 Task: Add a signature Caleb Scott containing Have a fantastic day, Caleb Scott to email address softage.10@softage.net and add a folder Copyrights
Action: Mouse moved to (113, 107)
Screenshot: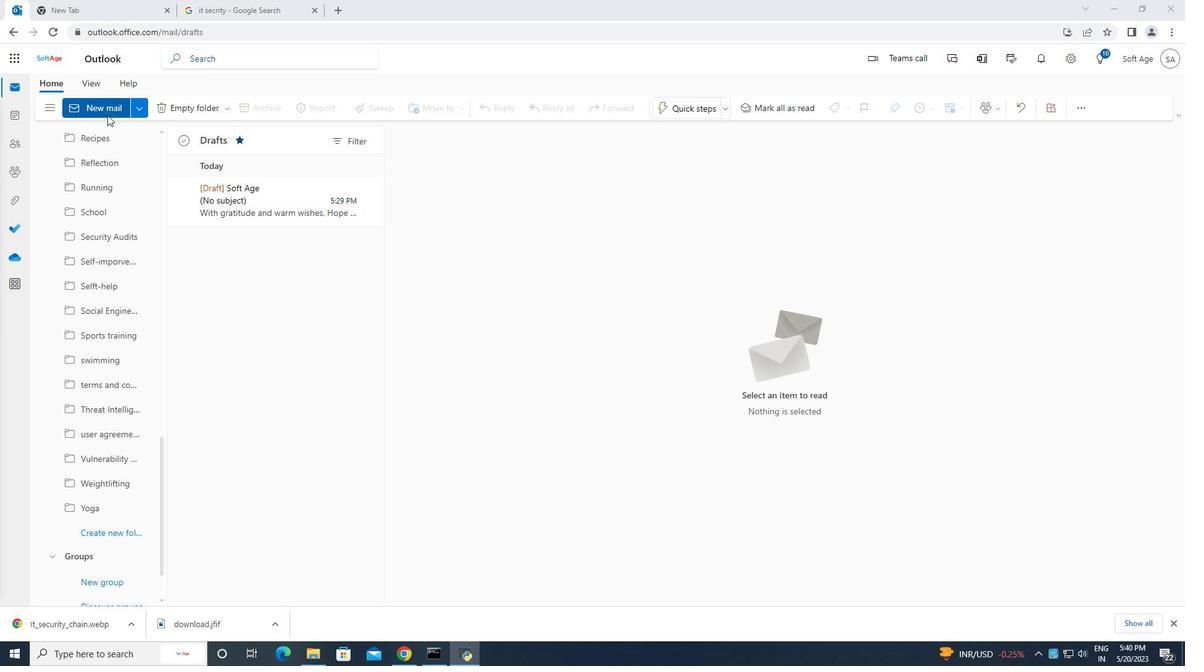 
Action: Mouse pressed left at (113, 107)
Screenshot: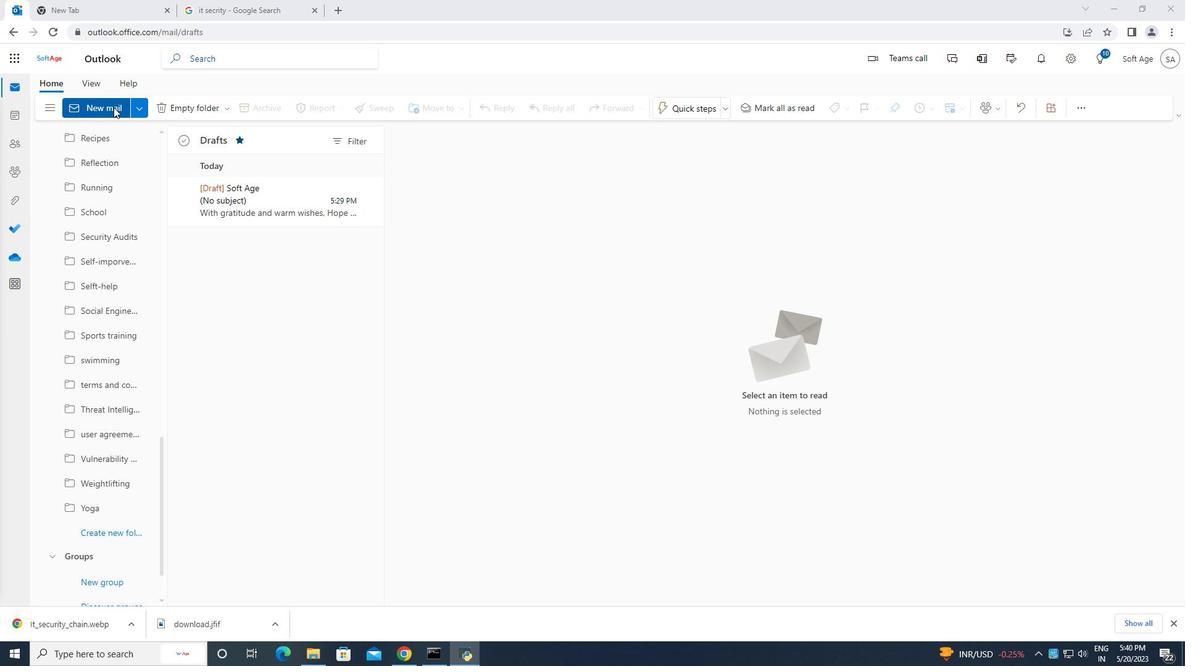 
Action: Mouse moved to (801, 108)
Screenshot: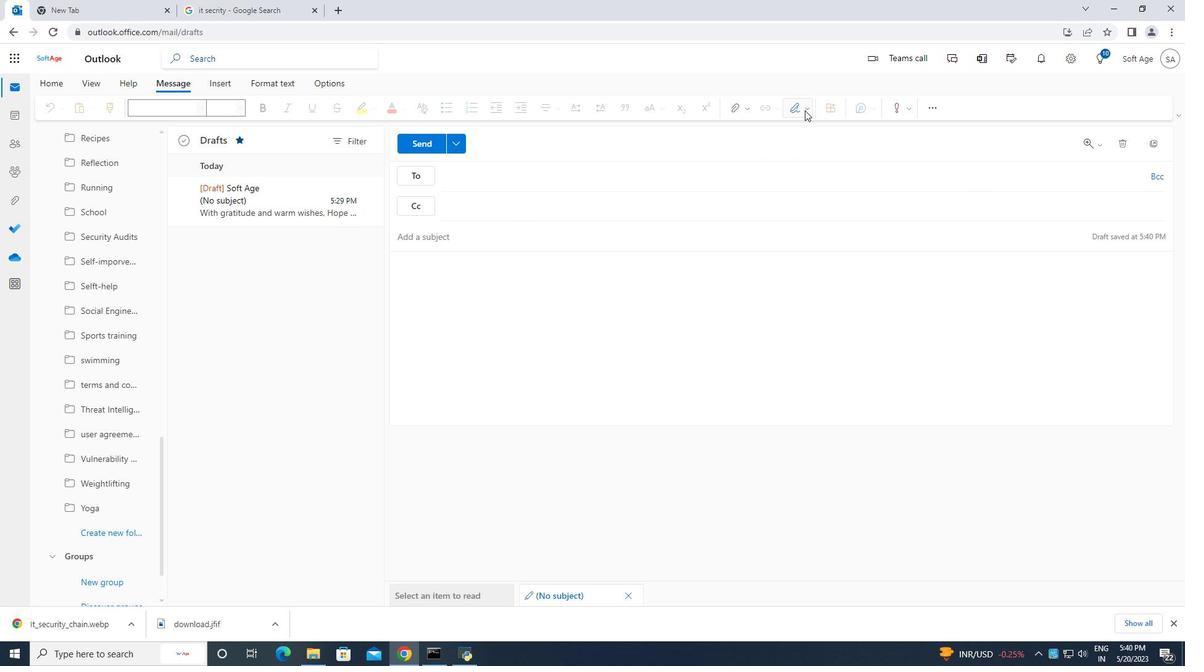 
Action: Mouse pressed left at (801, 108)
Screenshot: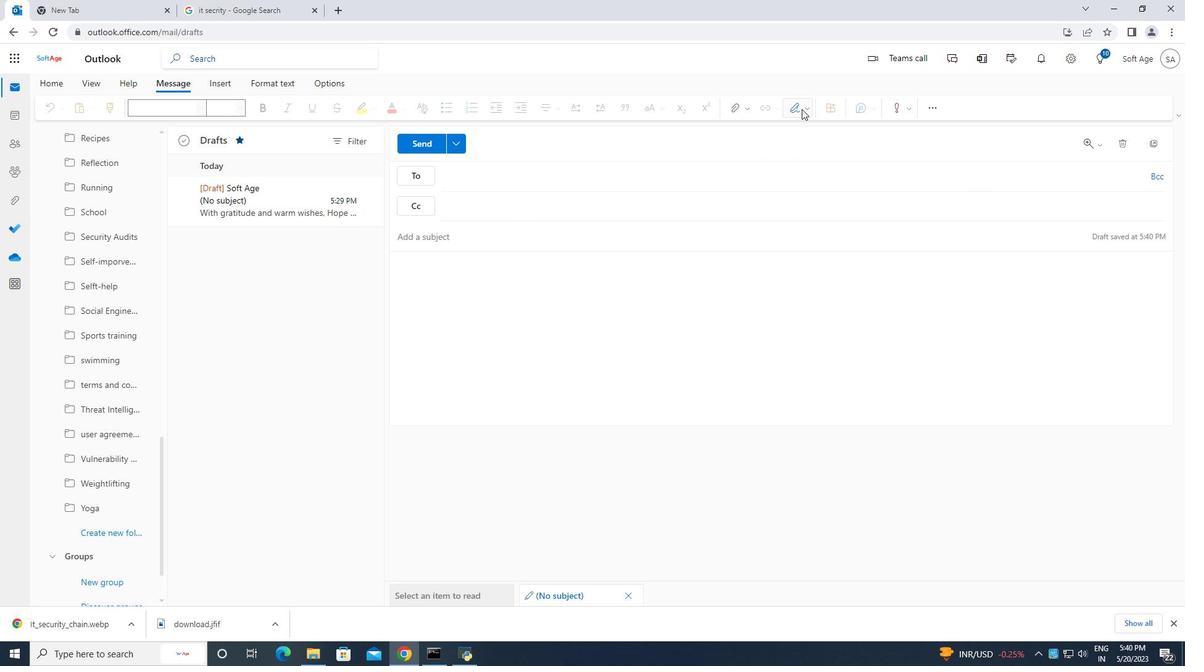 
Action: Mouse moved to (773, 159)
Screenshot: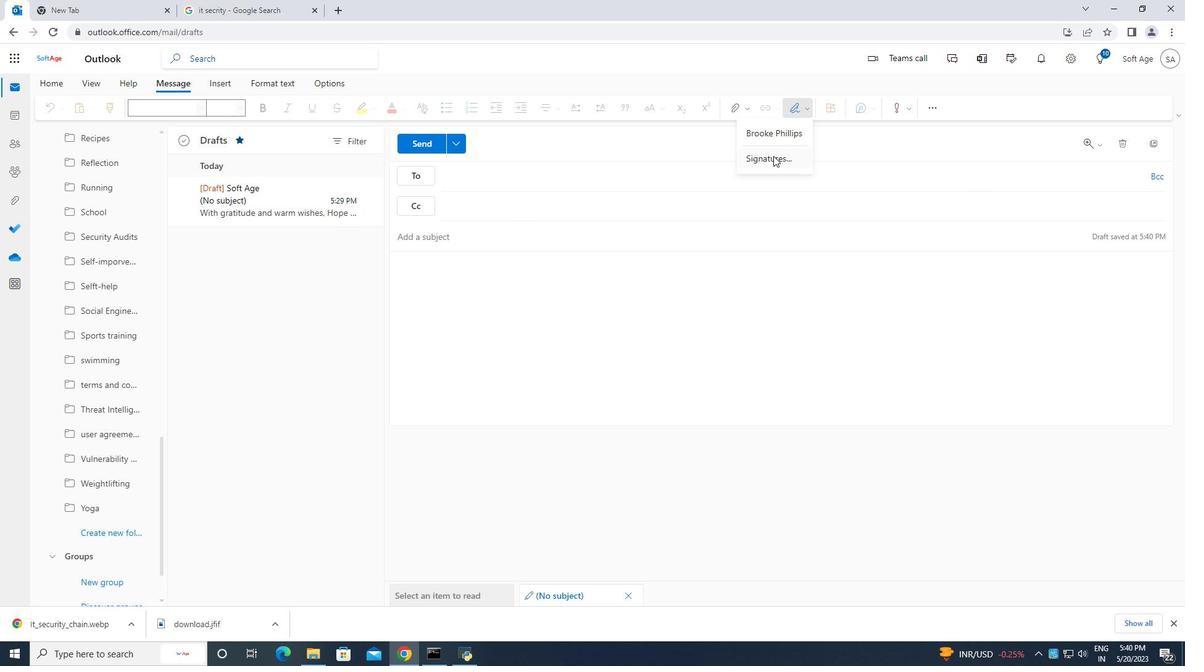 
Action: Mouse pressed left at (773, 159)
Screenshot: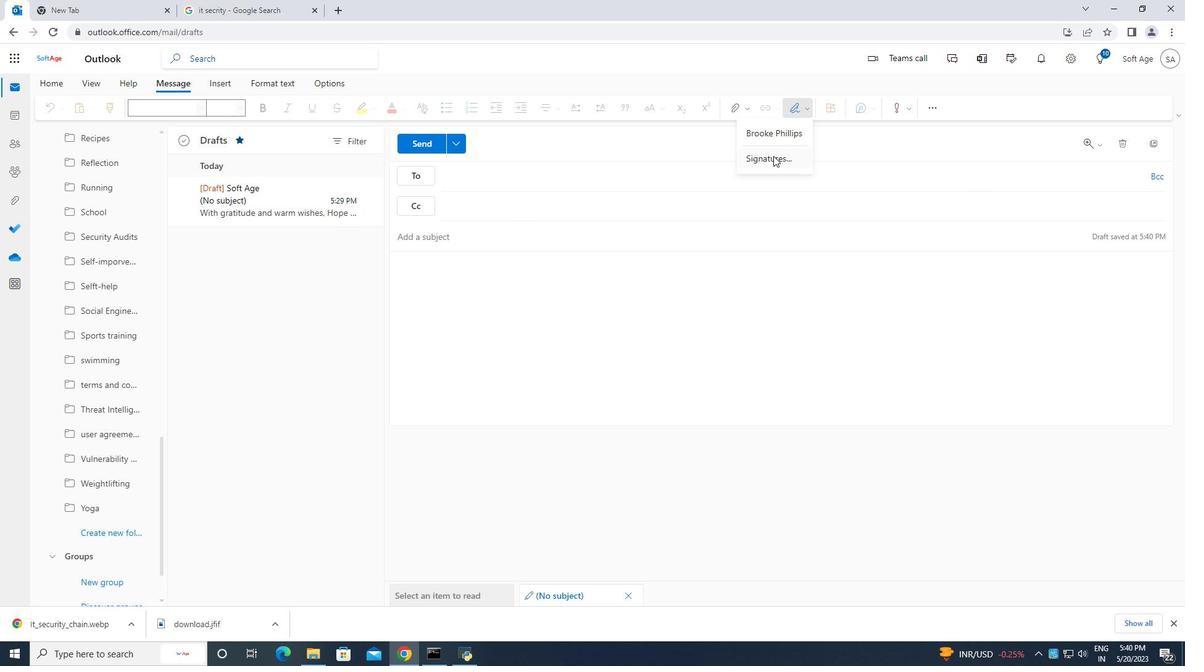
Action: Mouse moved to (833, 208)
Screenshot: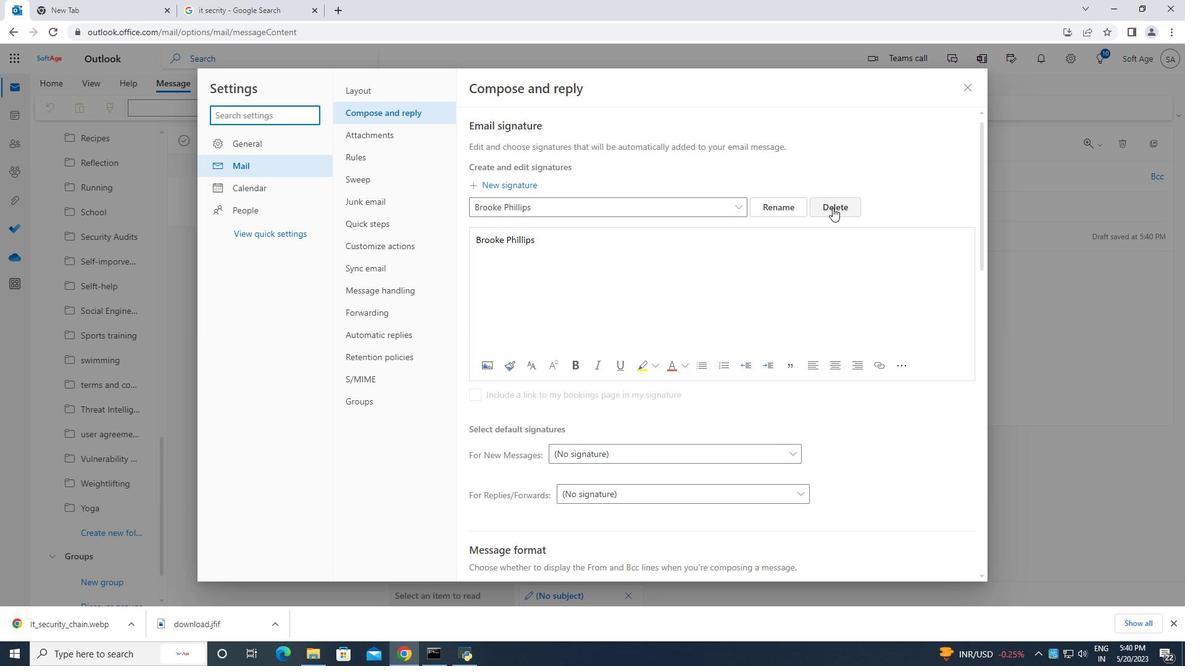 
Action: Mouse pressed left at (833, 208)
Screenshot: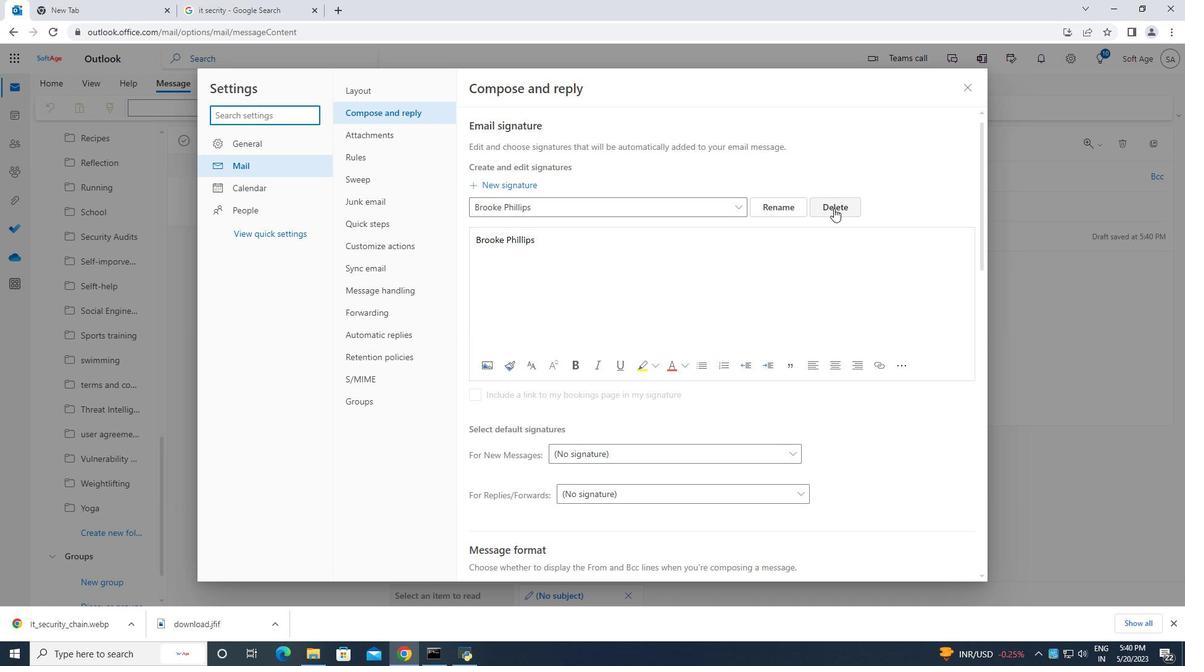 
Action: Mouse moved to (537, 205)
Screenshot: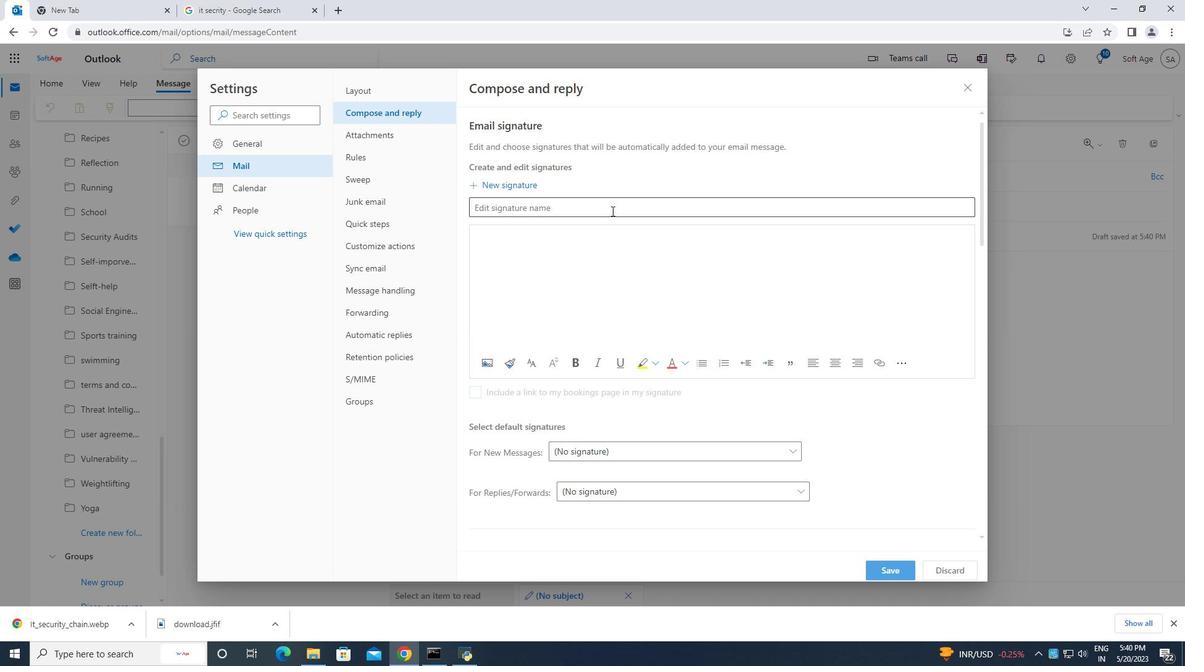
Action: Mouse pressed left at (537, 205)
Screenshot: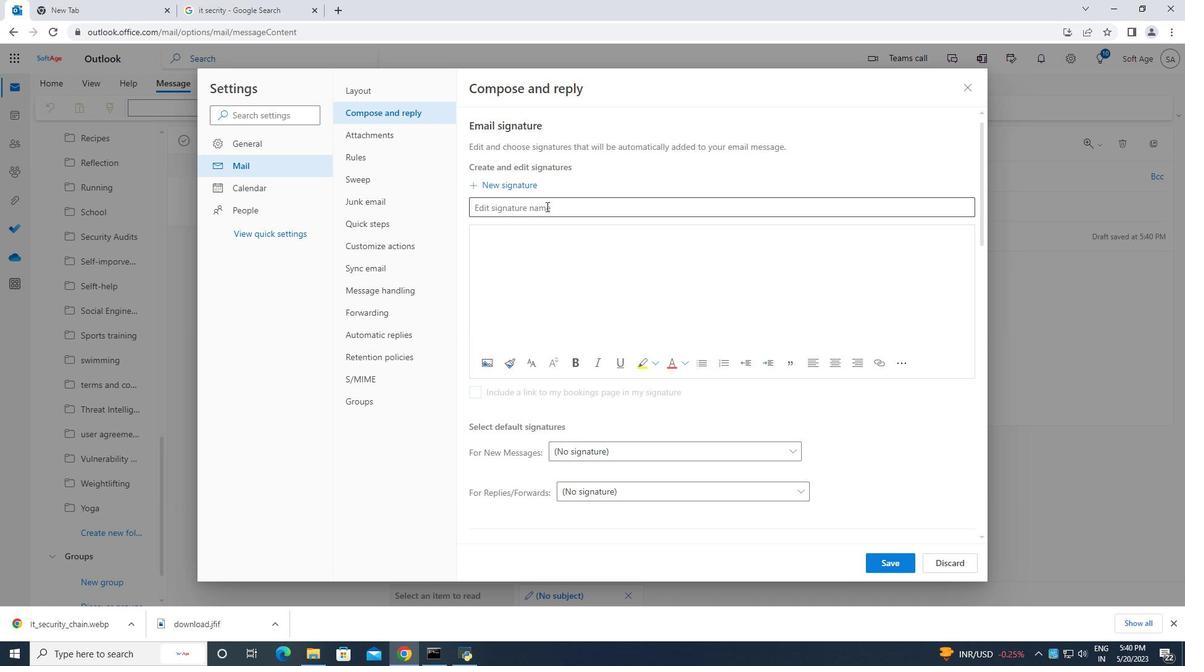 
Action: Key pressed <Key.caps_lock>C<Key.caps_lock>aleb<Key.space><Key.caps_lock>S<Key.caps_lock>cott
Screenshot: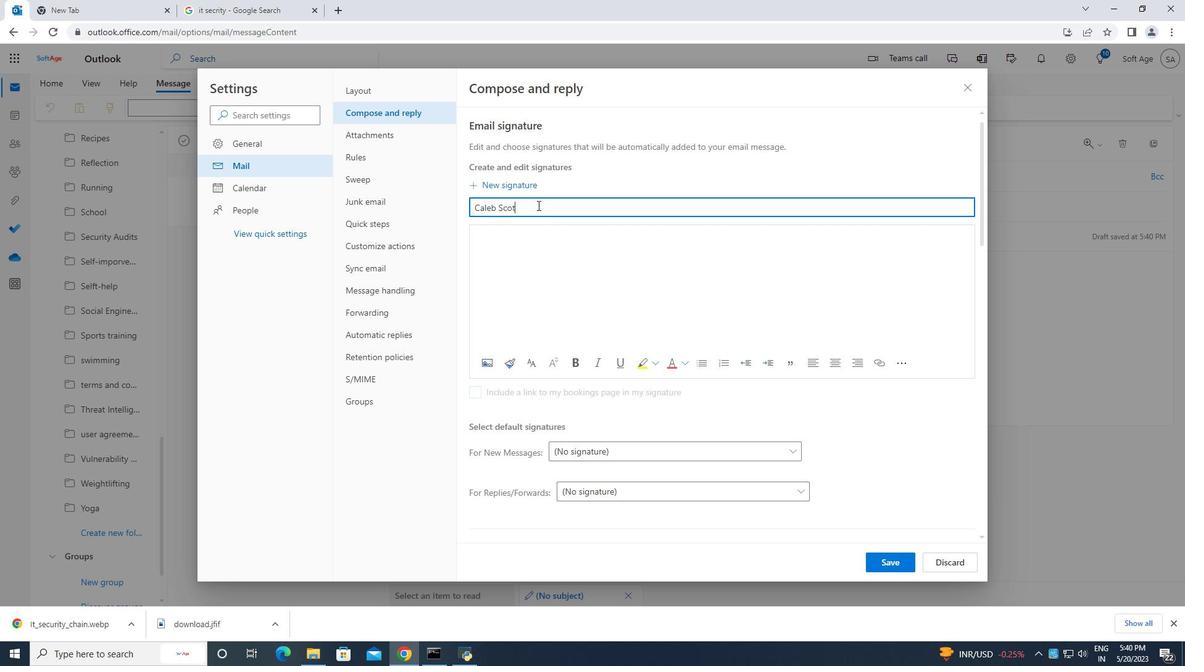 
Action: Mouse moved to (508, 236)
Screenshot: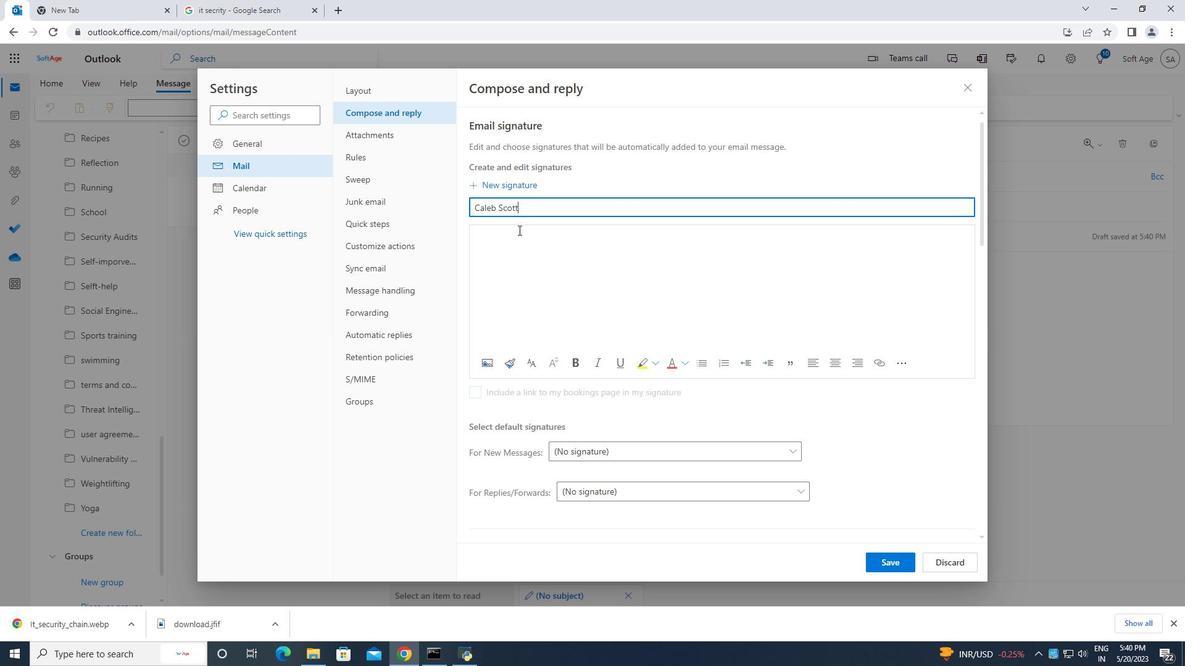 
Action: Mouse pressed left at (508, 236)
Screenshot: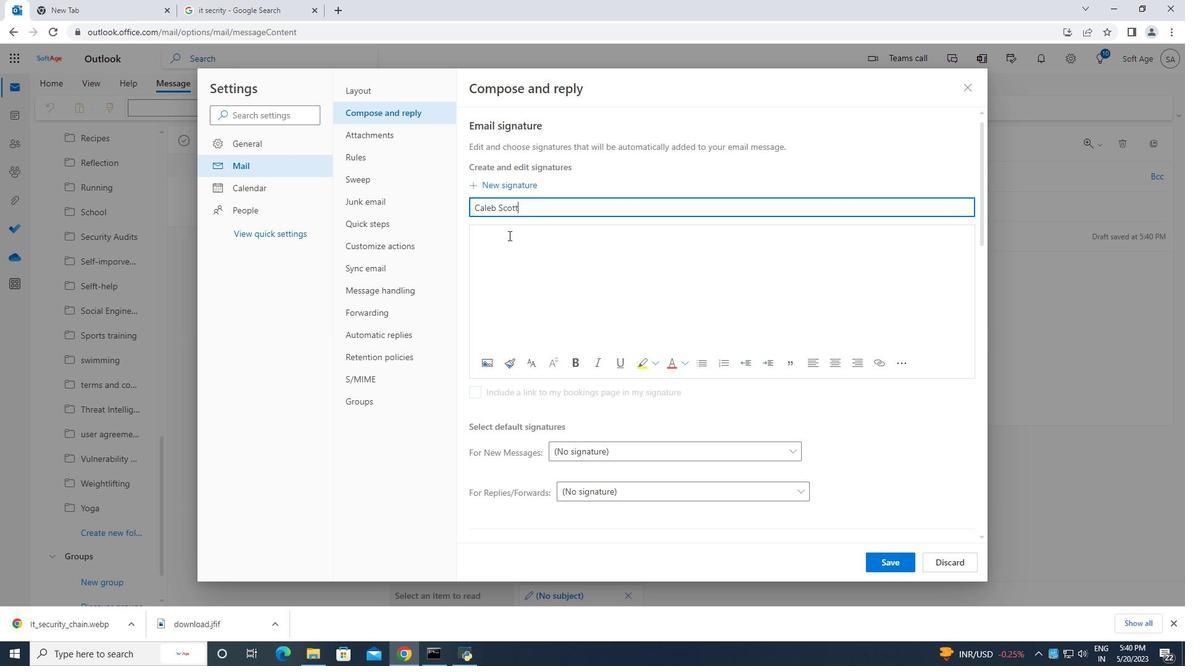 
Action: Key pressed <Key.caps_lock>C<Key.caps_lock>aleb<Key.space><Key.caps_lock>S<Key.caps_lock>cott
Screenshot: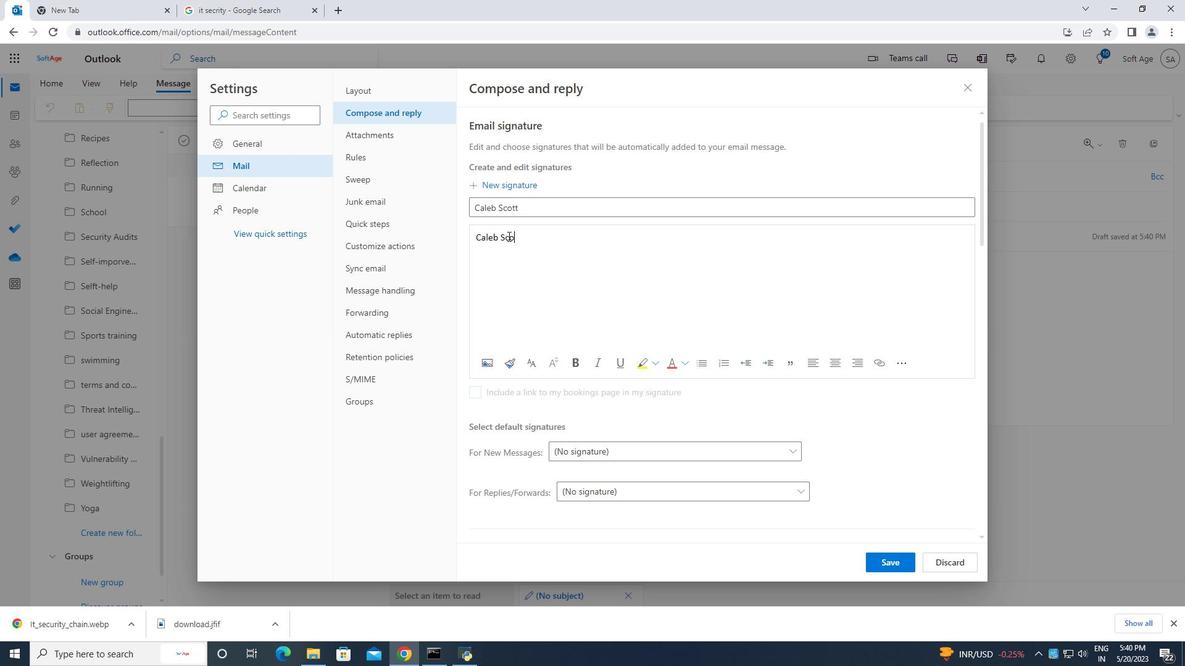
Action: Mouse moved to (900, 565)
Screenshot: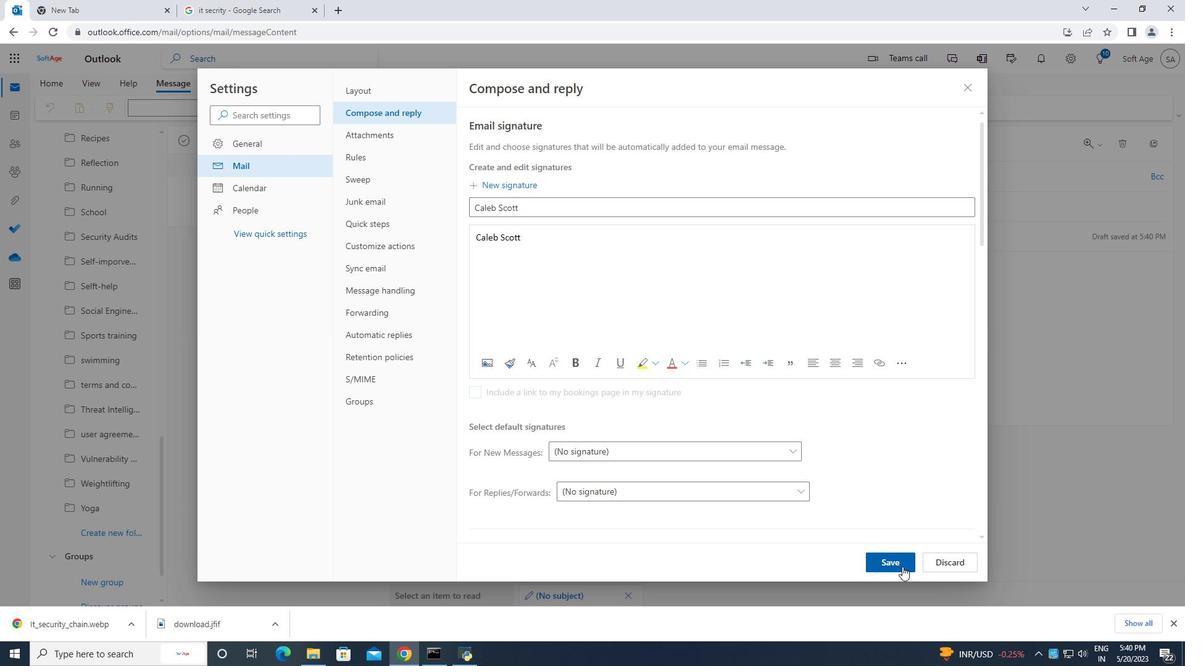 
Action: Mouse pressed left at (900, 565)
Screenshot: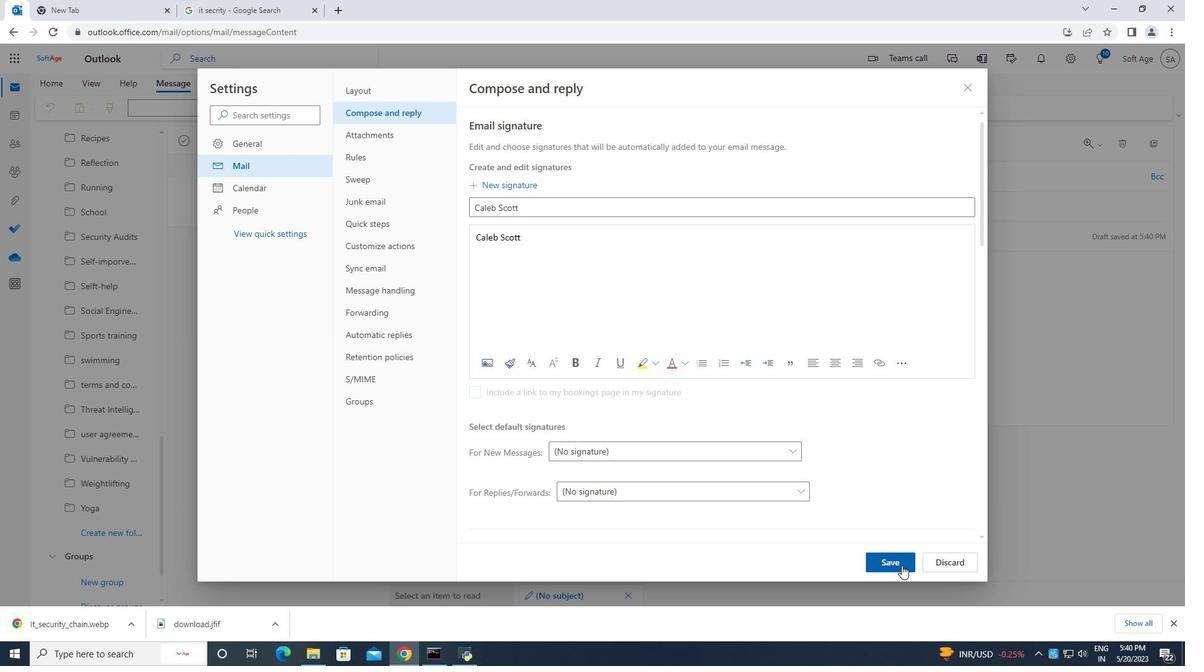 
Action: Mouse moved to (964, 88)
Screenshot: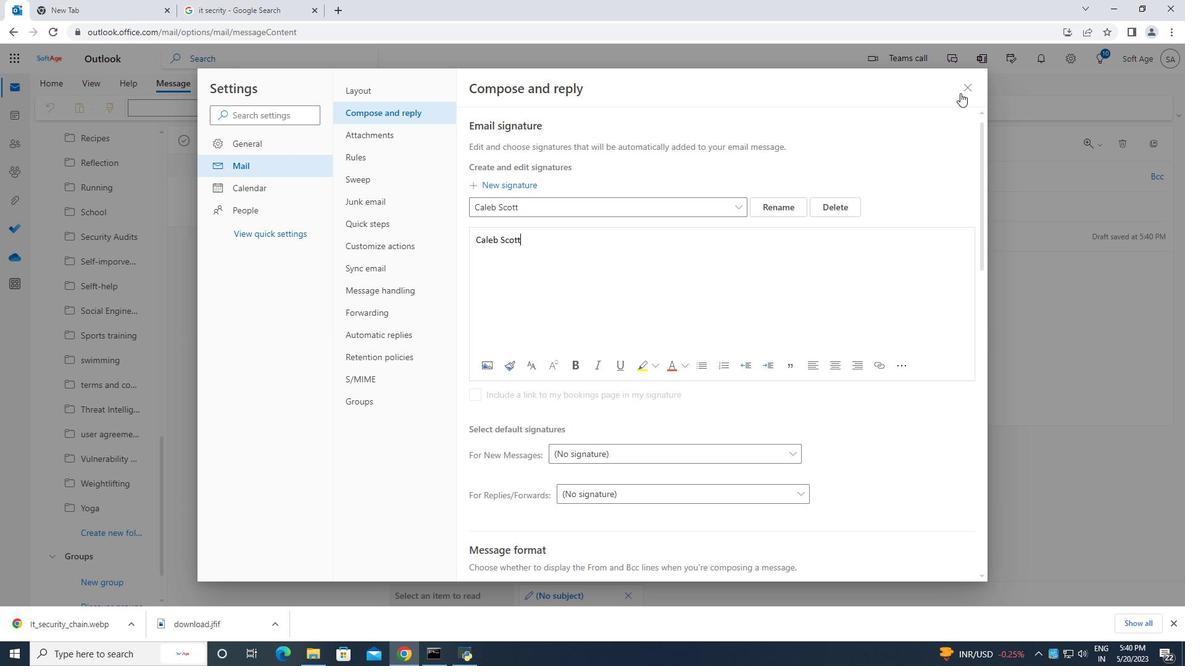 
Action: Mouse pressed left at (964, 88)
Screenshot: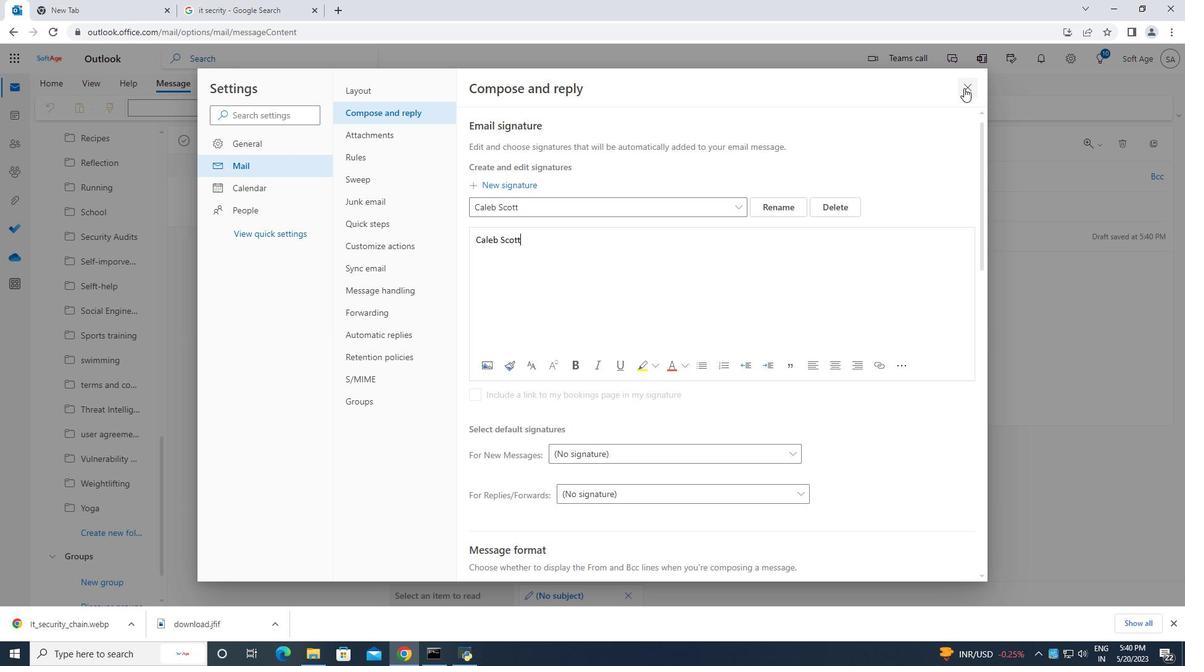 
Action: Mouse moved to (802, 110)
Screenshot: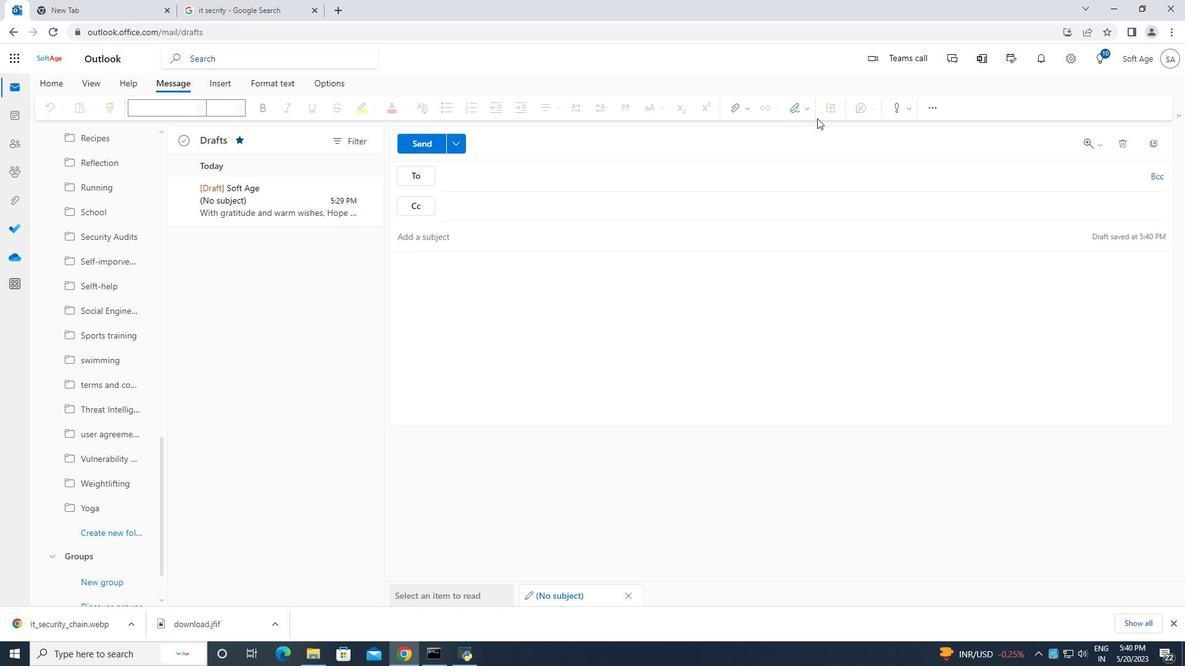 
Action: Mouse pressed left at (802, 110)
Screenshot: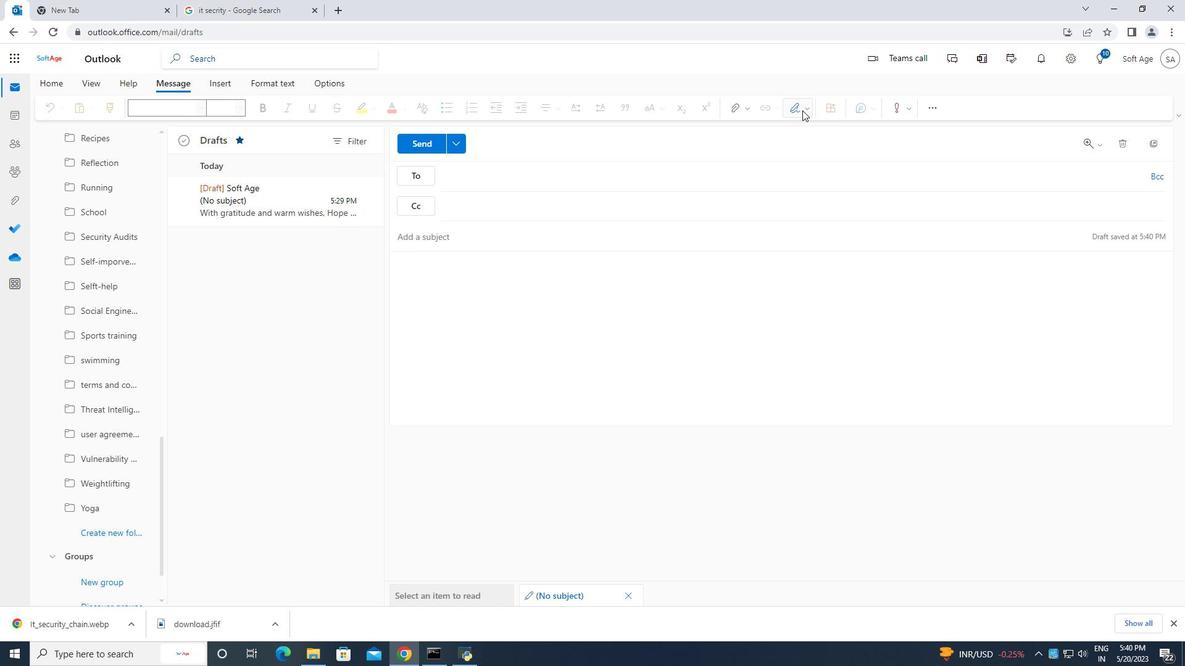 
Action: Mouse moved to (766, 132)
Screenshot: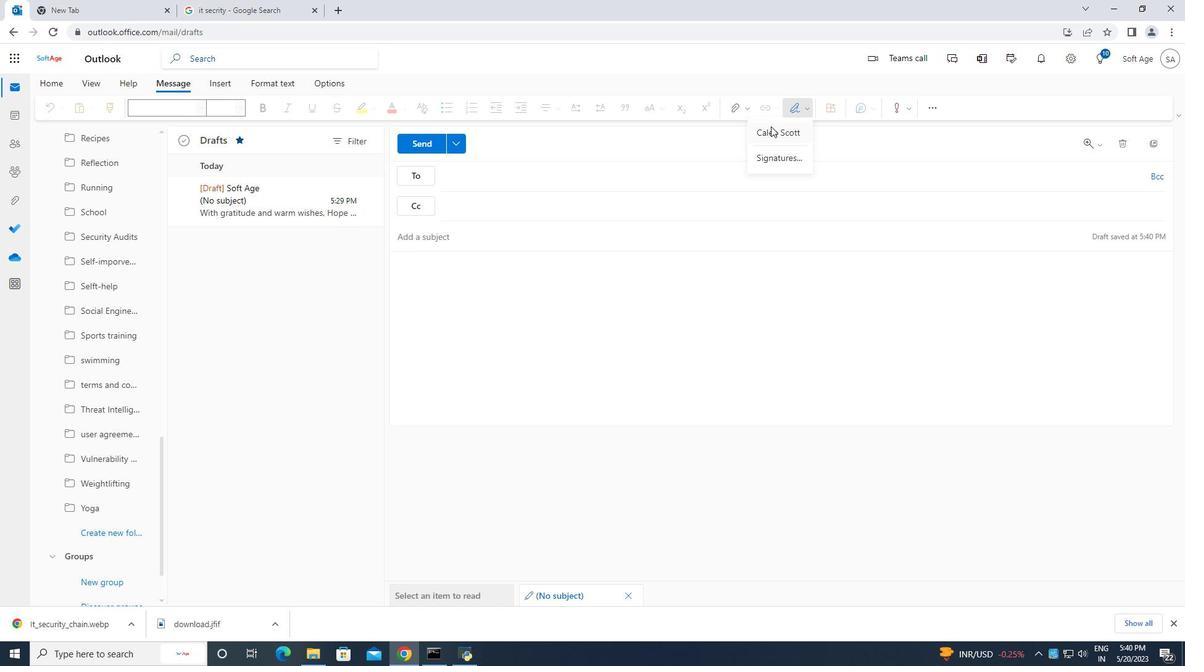 
Action: Mouse pressed left at (766, 132)
Screenshot: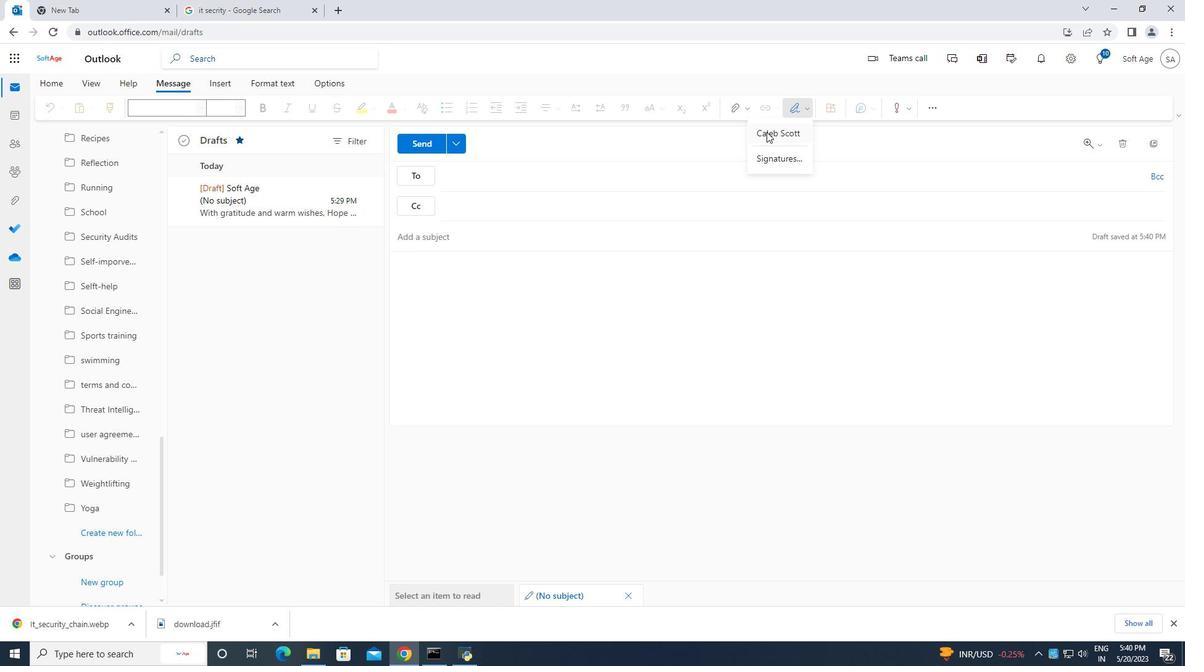 
Action: Mouse moved to (482, 274)
Screenshot: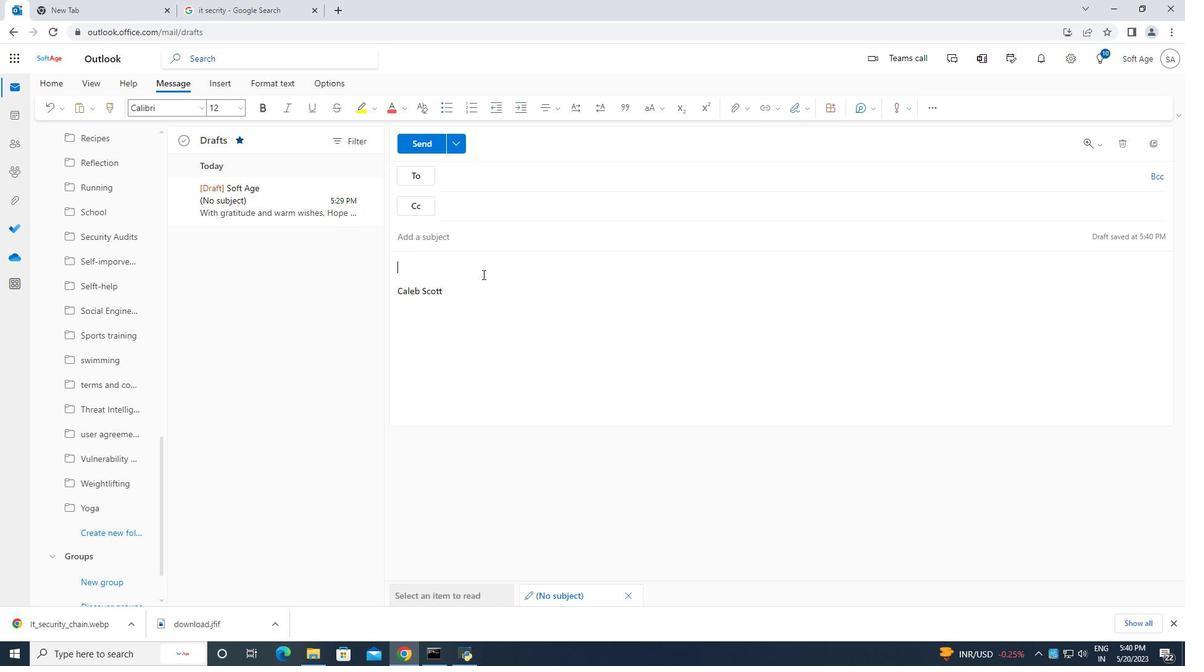 
Action: Key pressed <Key.caps_lock>C<Key.caps_lock>ontaining<Key.space><Key.caps_lock>H<Key.caps_lock>ave<Key.space>a<Key.space>fantastic<Key.space>day,
Screenshot: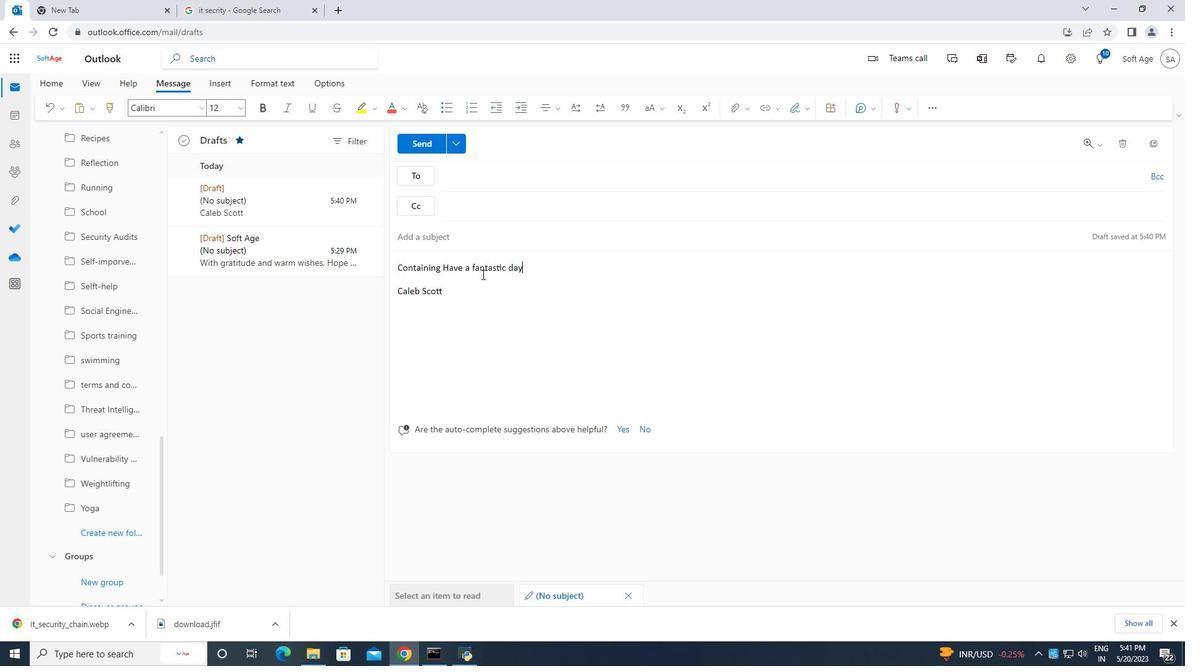 
Action: Mouse moved to (532, 182)
Screenshot: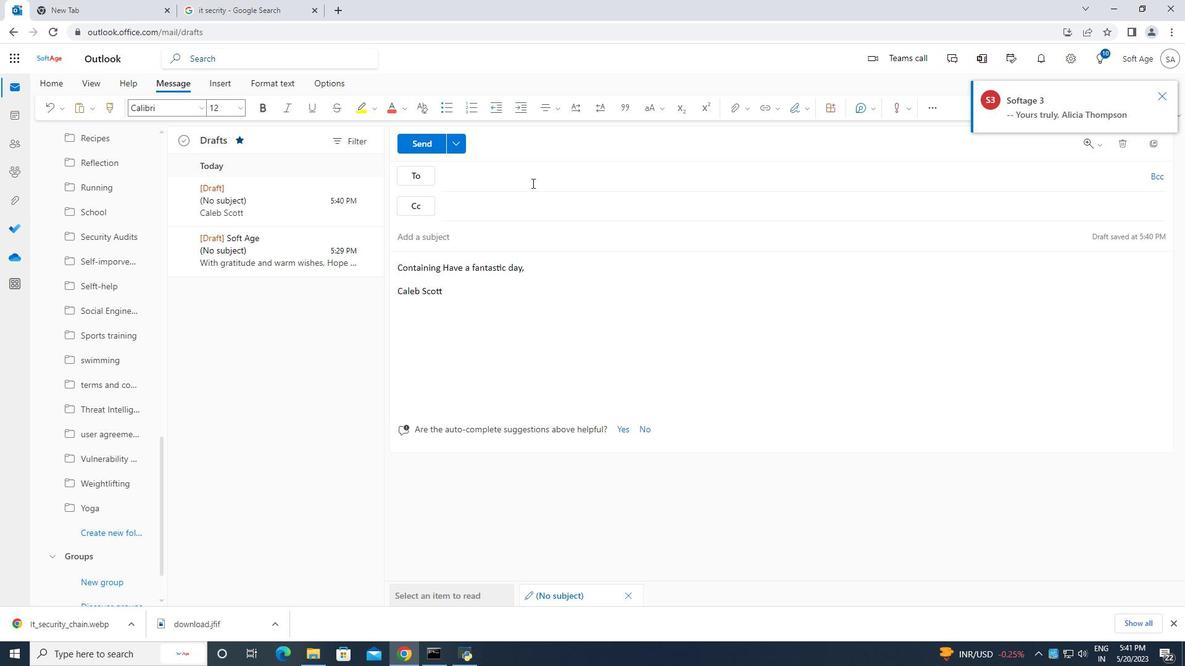 
Action: Mouse pressed left at (532, 182)
Screenshot: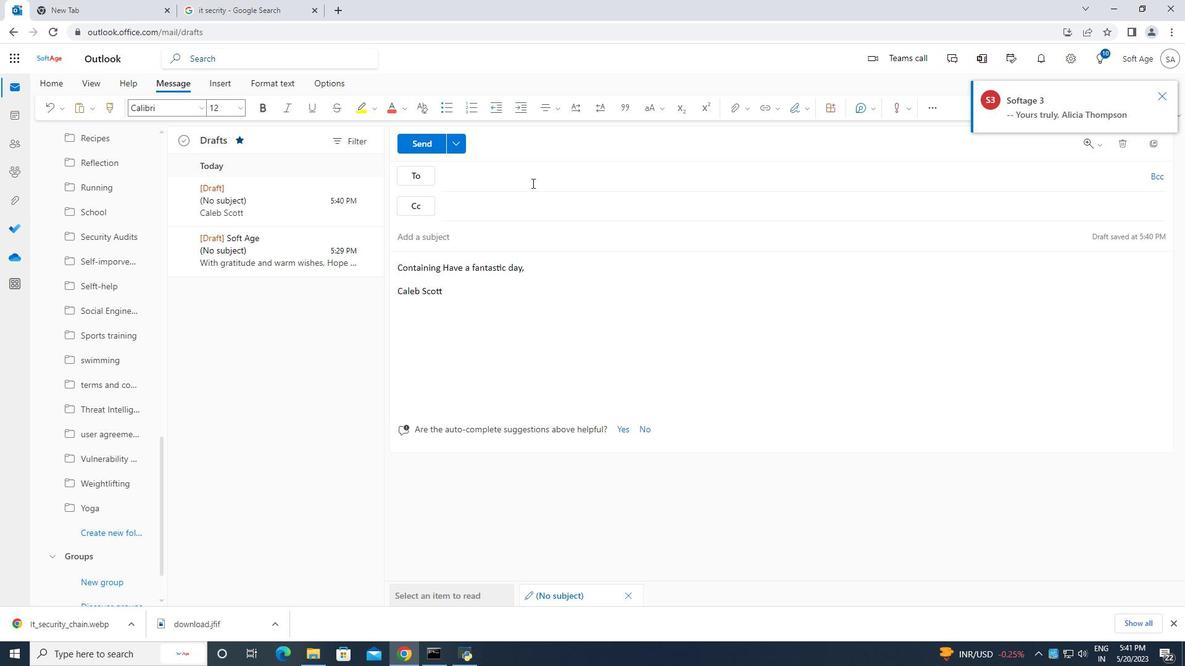 
Action: Mouse moved to (530, 182)
Screenshot: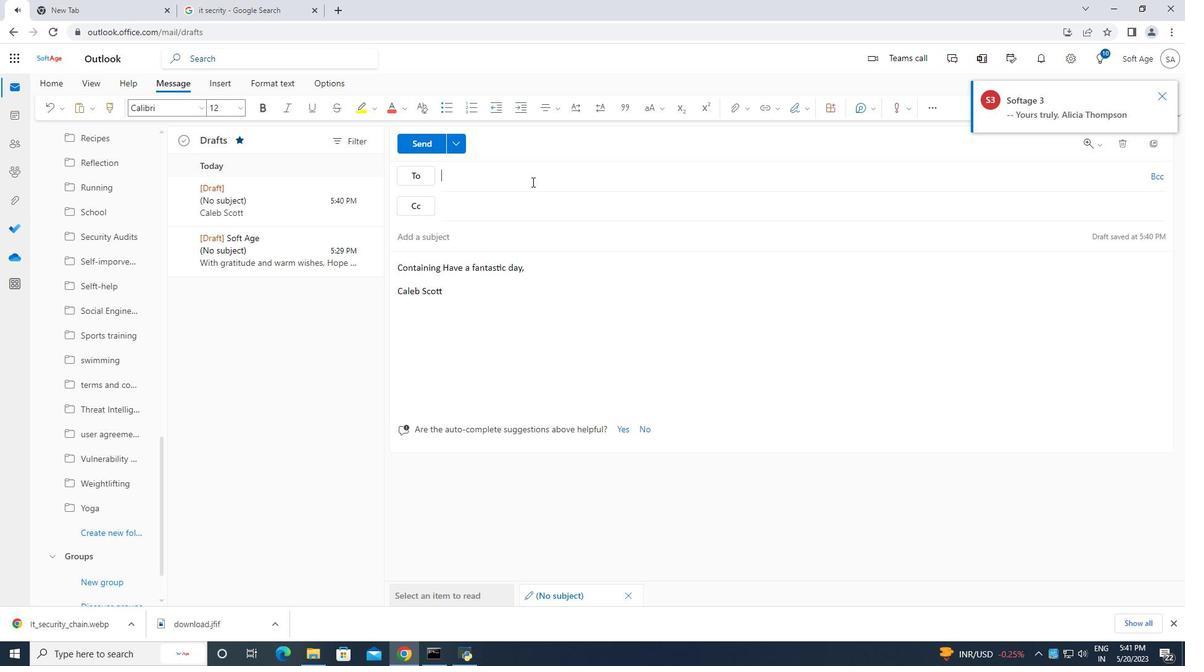 
Action: Key pressed soft
Screenshot: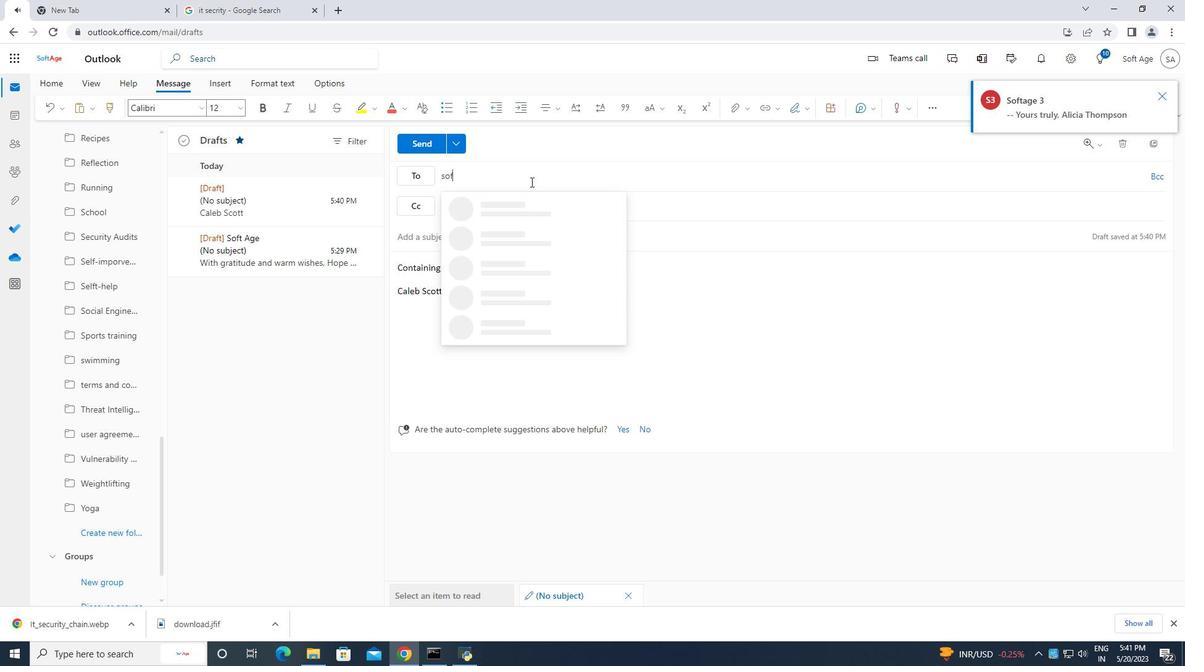 
Action: Mouse moved to (561, 203)
Screenshot: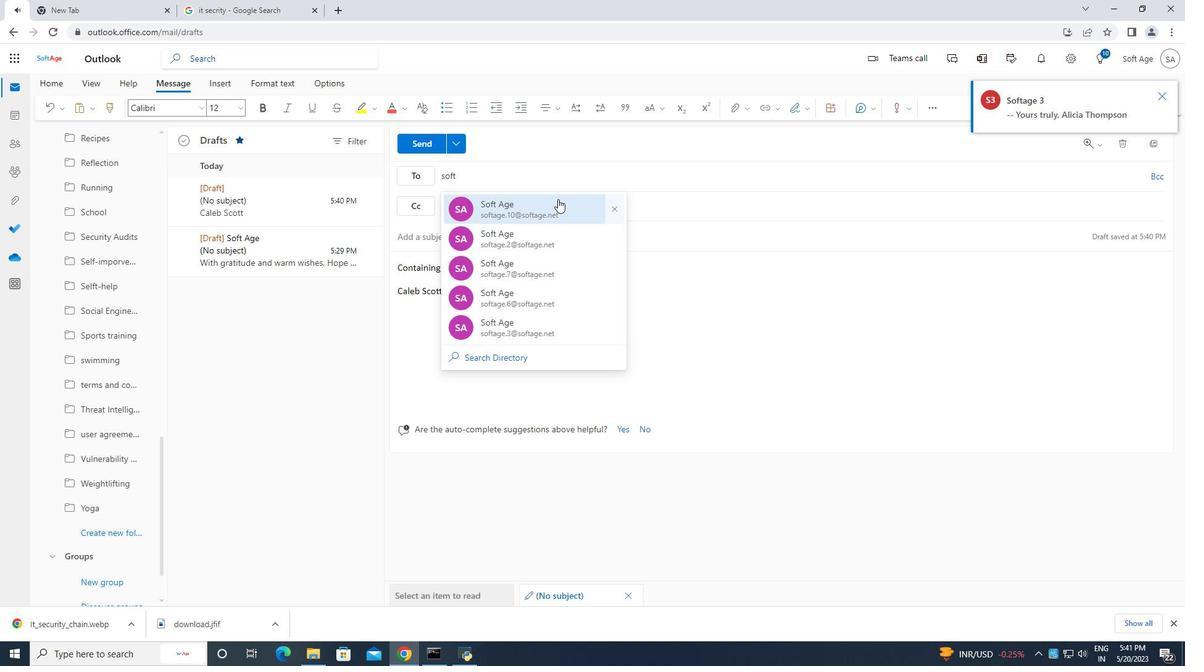 
Action: Mouse pressed left at (561, 203)
Screenshot: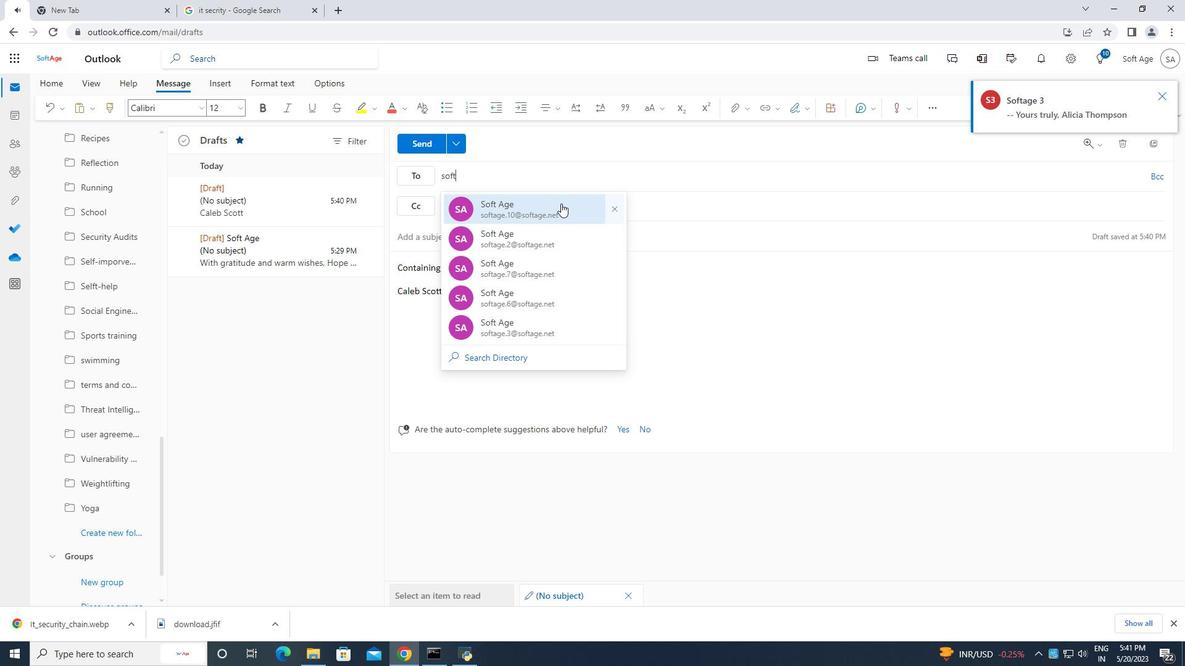 
Action: Mouse moved to (116, 531)
Screenshot: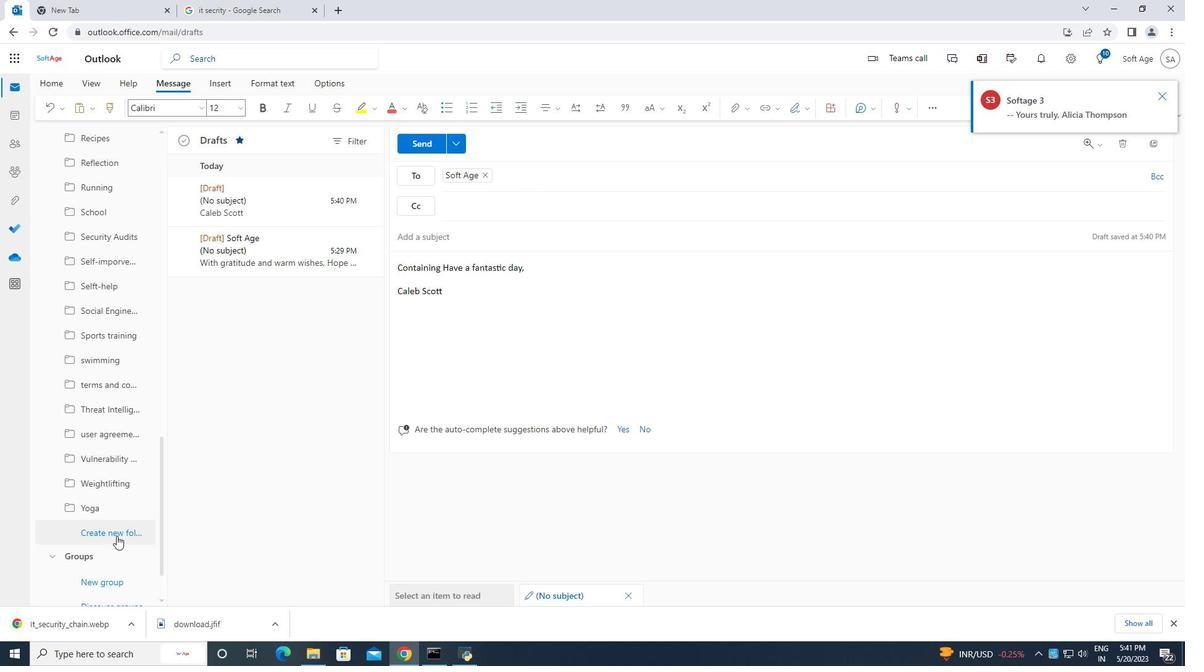 
Action: Mouse pressed left at (116, 531)
Screenshot: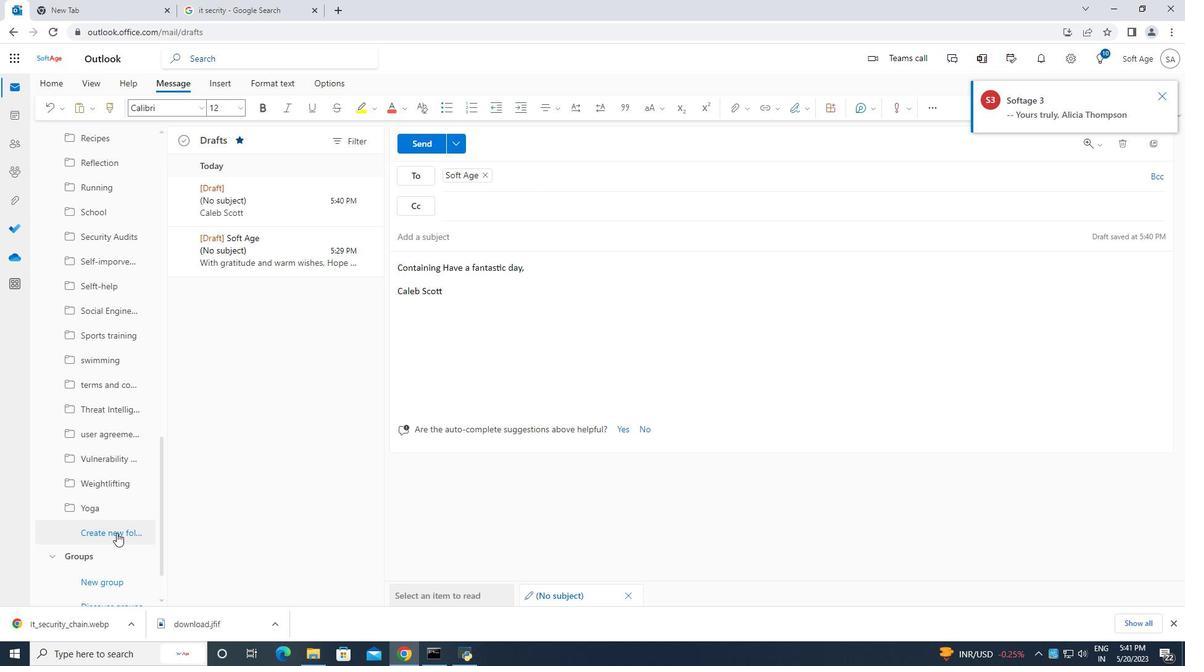 
Action: Mouse moved to (91, 528)
Screenshot: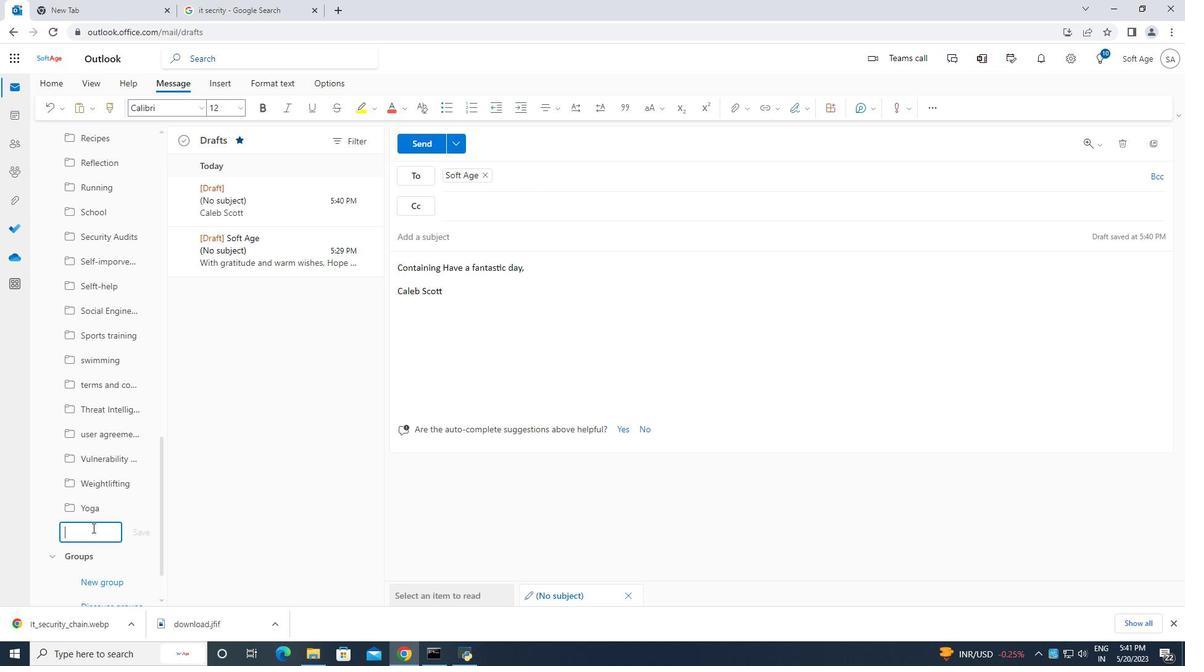 
Action: Key pressed copyrights
Screenshot: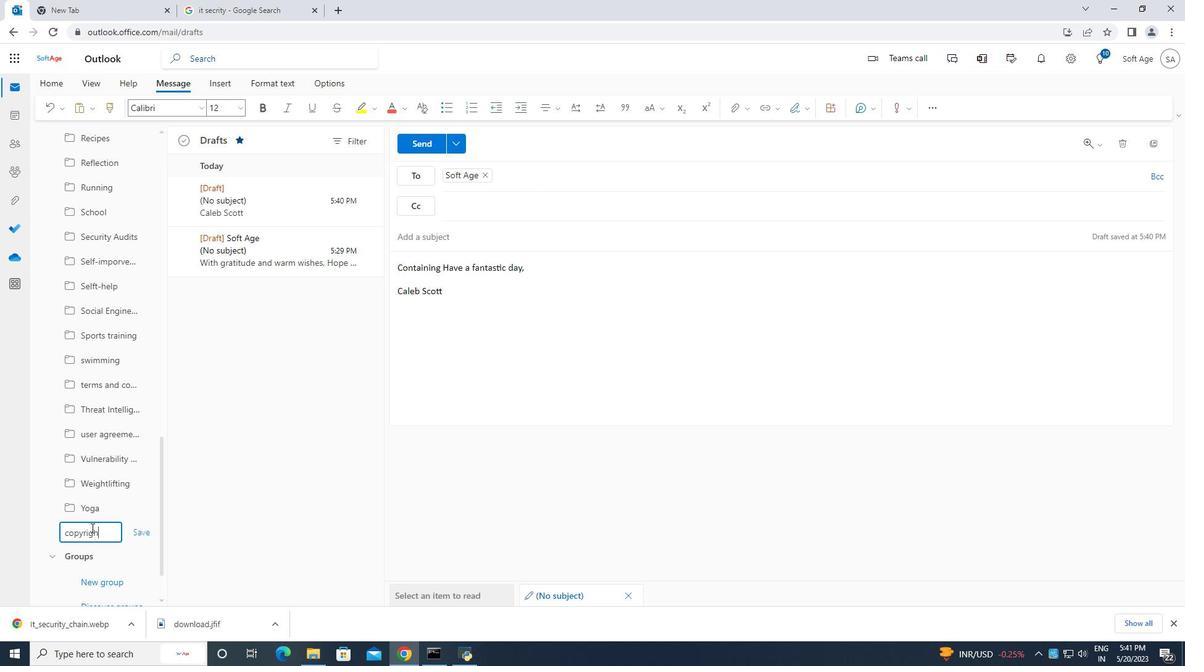 
Action: Mouse moved to (140, 530)
Screenshot: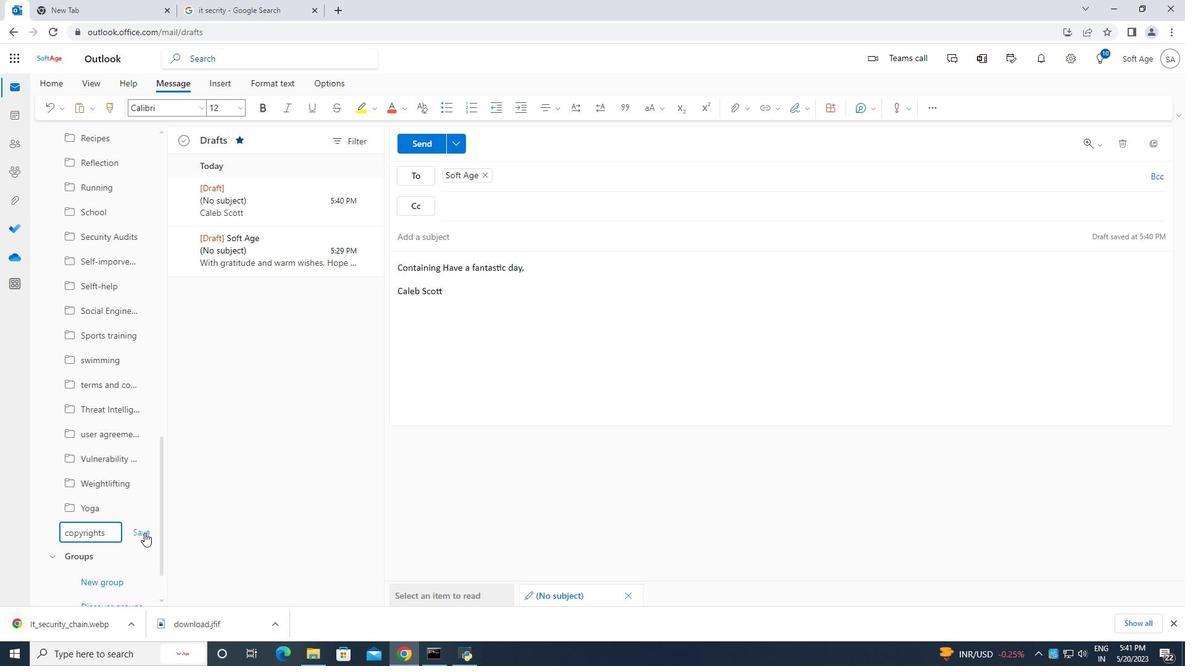 
Action: Mouse pressed left at (140, 530)
Screenshot: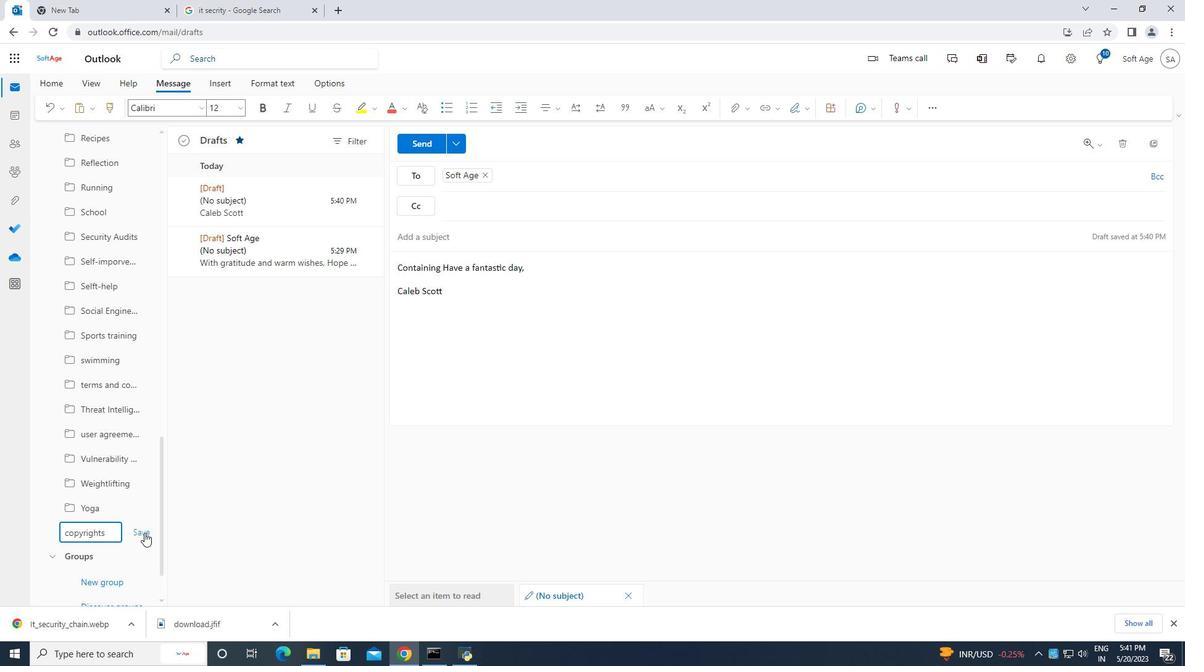 
Action: Mouse moved to (435, 143)
Screenshot: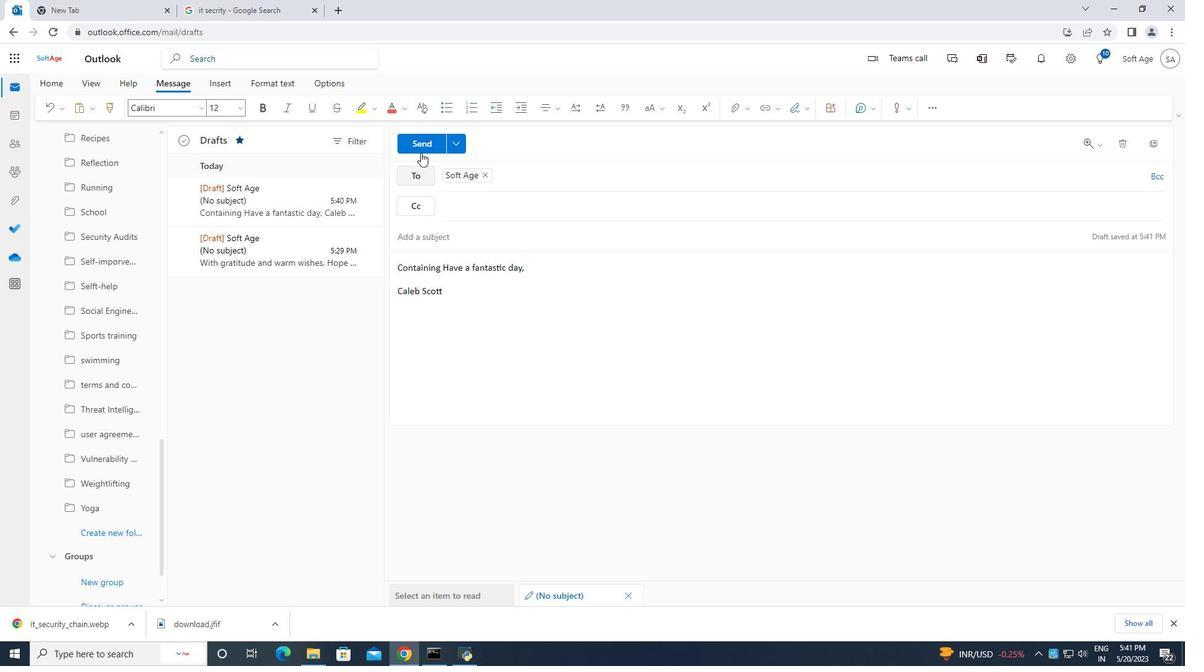 
Action: Mouse pressed left at (435, 143)
Screenshot: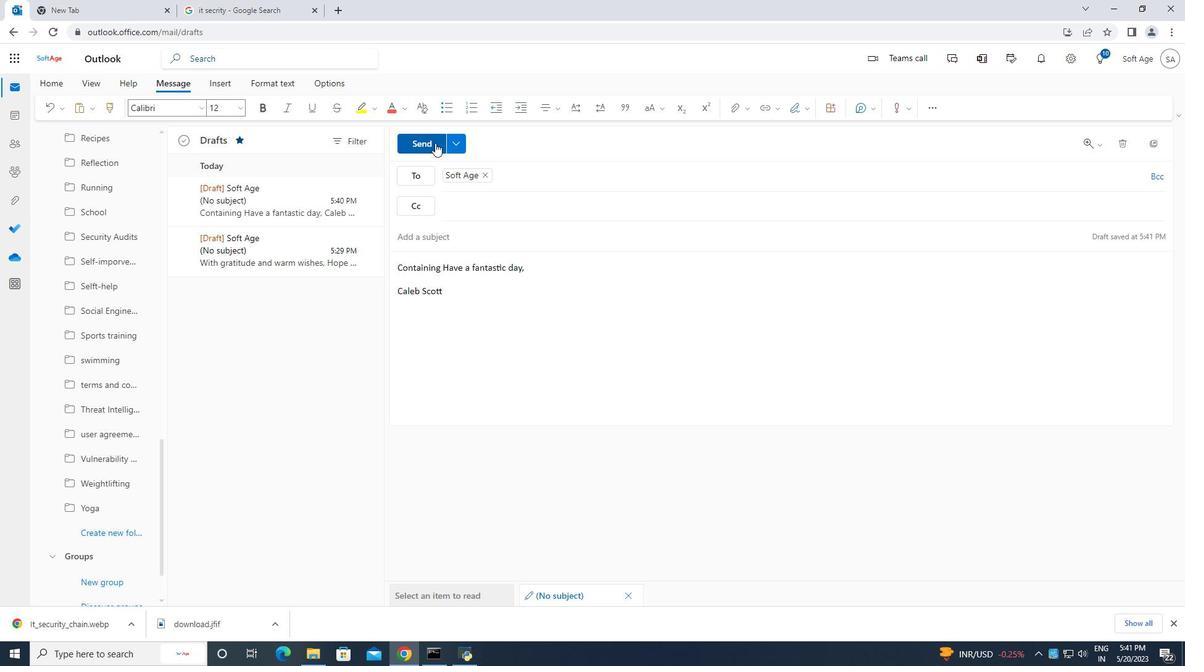 
Action: Mouse moved to (575, 358)
Screenshot: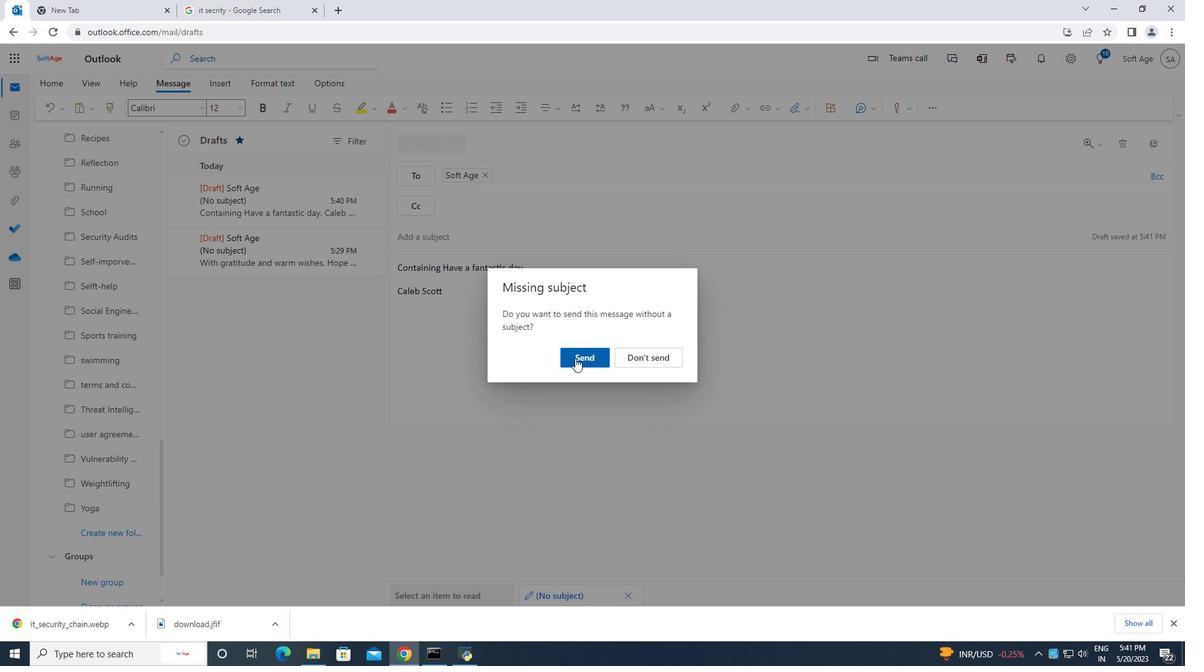 
Action: Mouse pressed left at (575, 358)
Screenshot: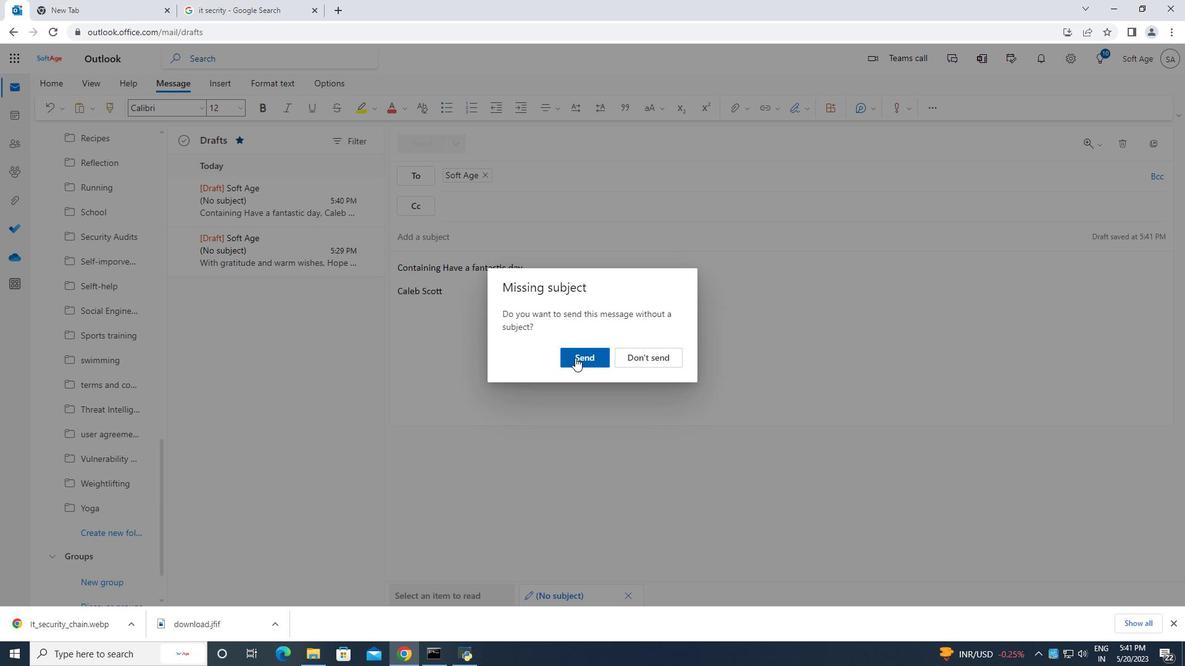 
Action: Mouse moved to (517, 348)
Screenshot: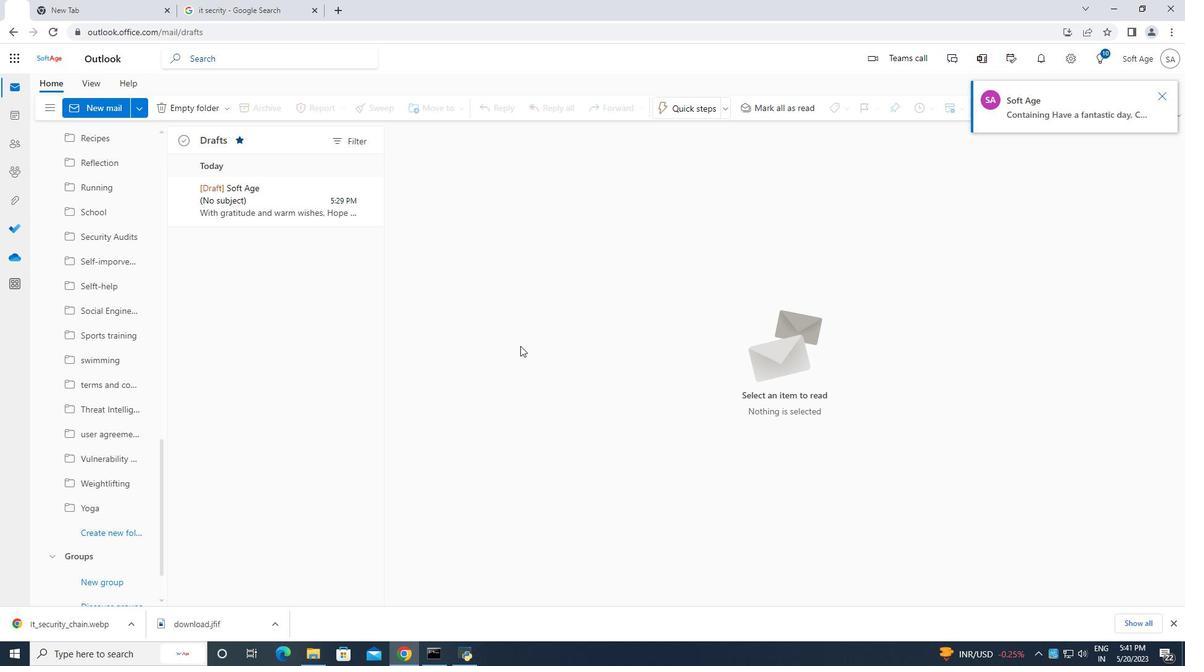 
